 Task: Open Card Card0000000074 in Board Board0000000019 in Workspace WS0000000007 in Trello. Add Member Ayush98111@gmail.com to Card Card0000000074 in Board Board0000000019 in Workspace WS0000000007 in Trello. Add Yellow Label titled Label0000000074 to Card Card0000000074 in Board Board0000000019 in Workspace WS0000000007 in Trello. Add Checklist CL0000000074 to Card Card0000000074 in Board Board0000000019 in Workspace WS0000000007 in Trello. Add Dates with Start Date as May 08 2023 and Due Date as May 31 2023 to Card Card0000000074 in Board Board0000000019 in Workspace WS0000000007 in Trello
Action: Mouse moved to (274, 293)
Screenshot: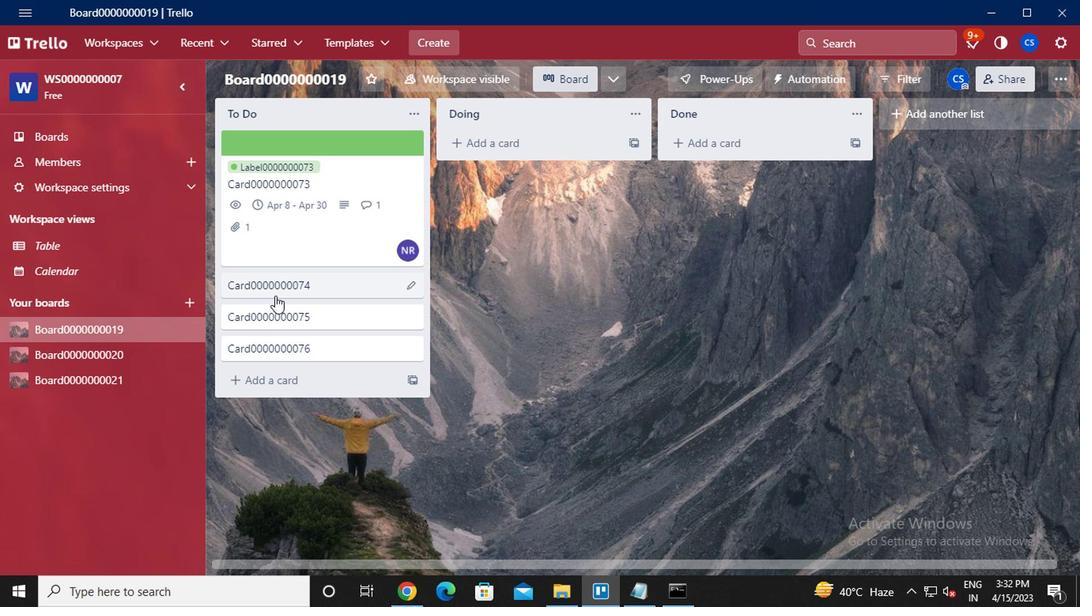 
Action: Mouse pressed left at (274, 293)
Screenshot: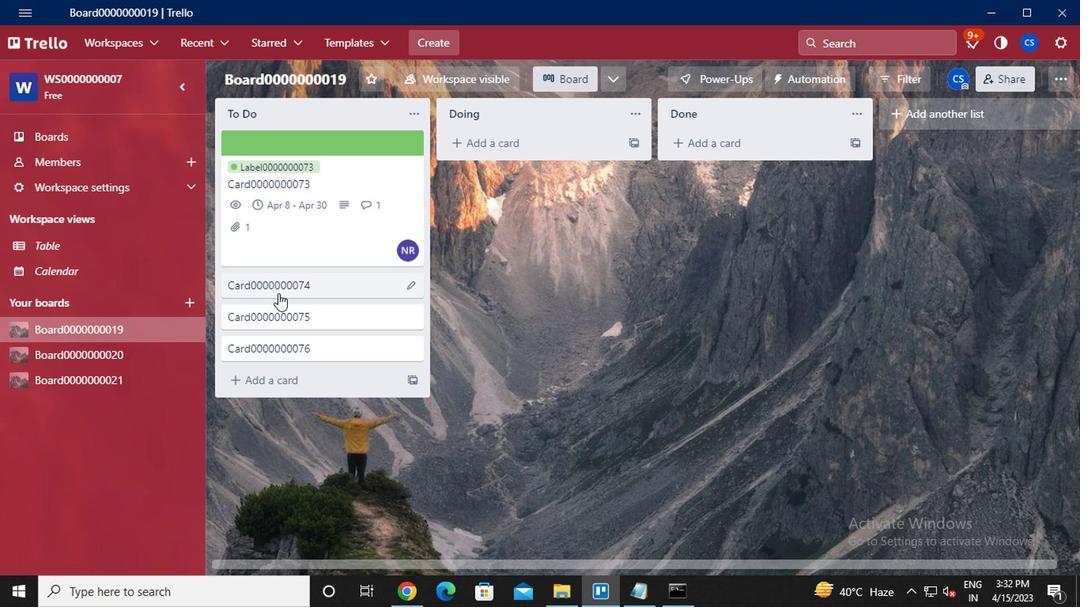 
Action: Mouse moved to (757, 159)
Screenshot: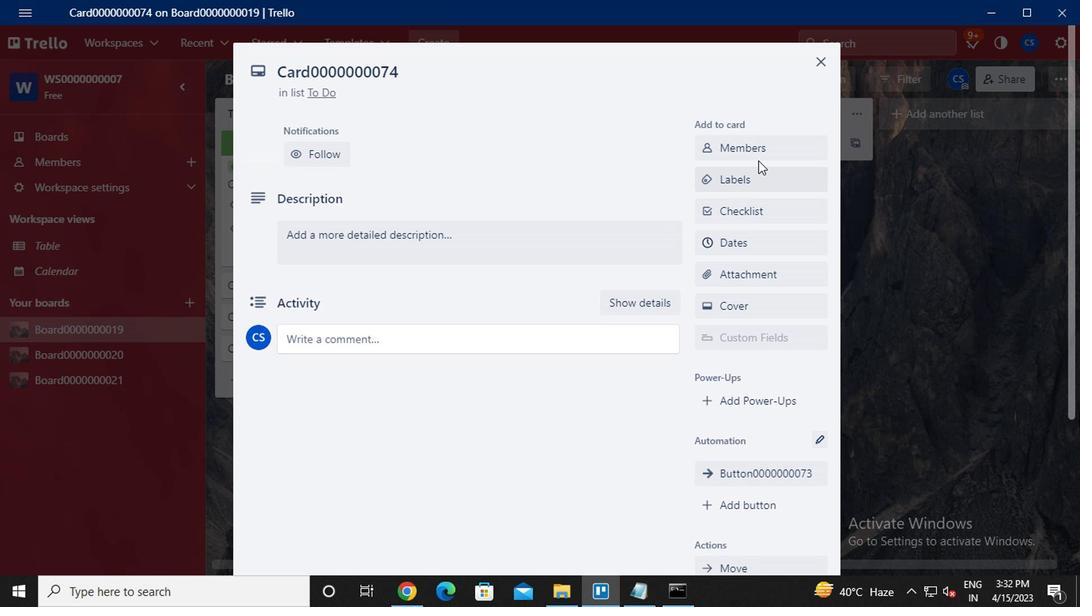 
Action: Mouse pressed left at (757, 159)
Screenshot: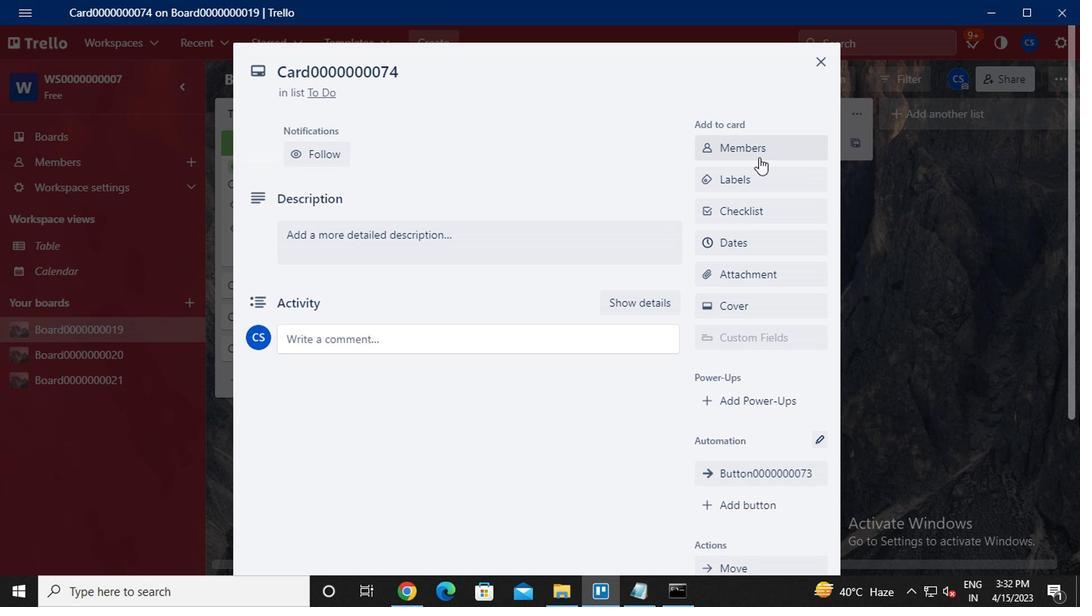 
Action: Key pressed <Key.caps_lock>ayush98111<Key.shift>@GMAIL.COM
Screenshot: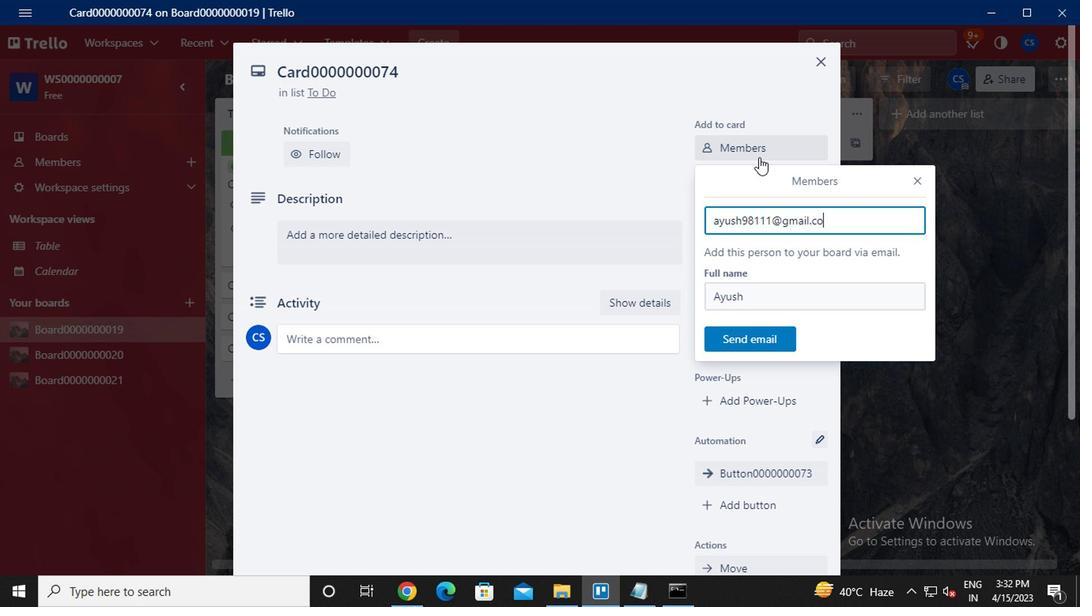 
Action: Mouse moved to (766, 333)
Screenshot: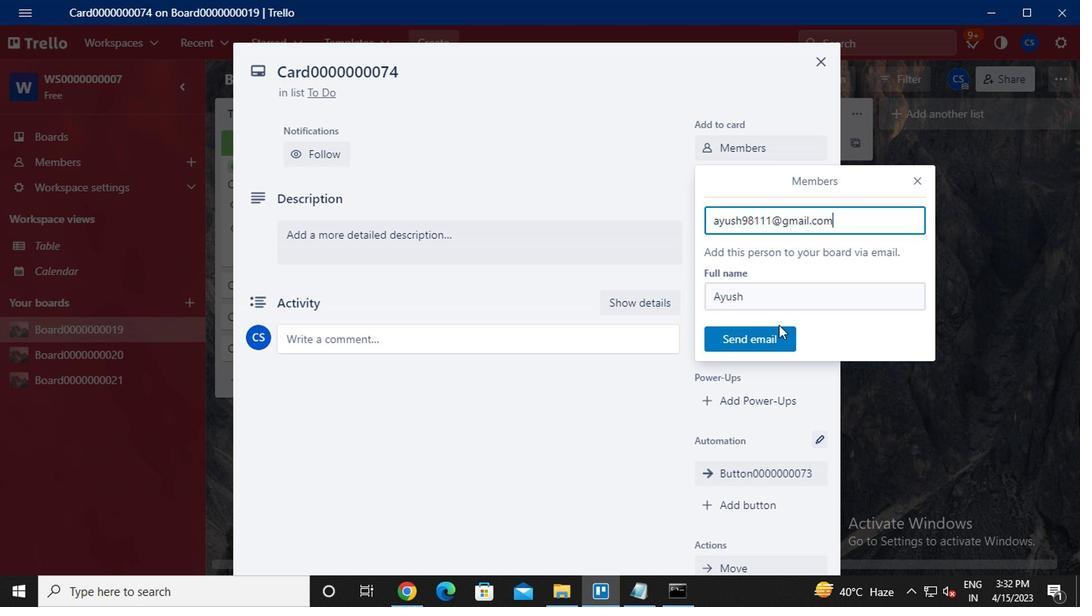 
Action: Mouse pressed left at (766, 333)
Screenshot: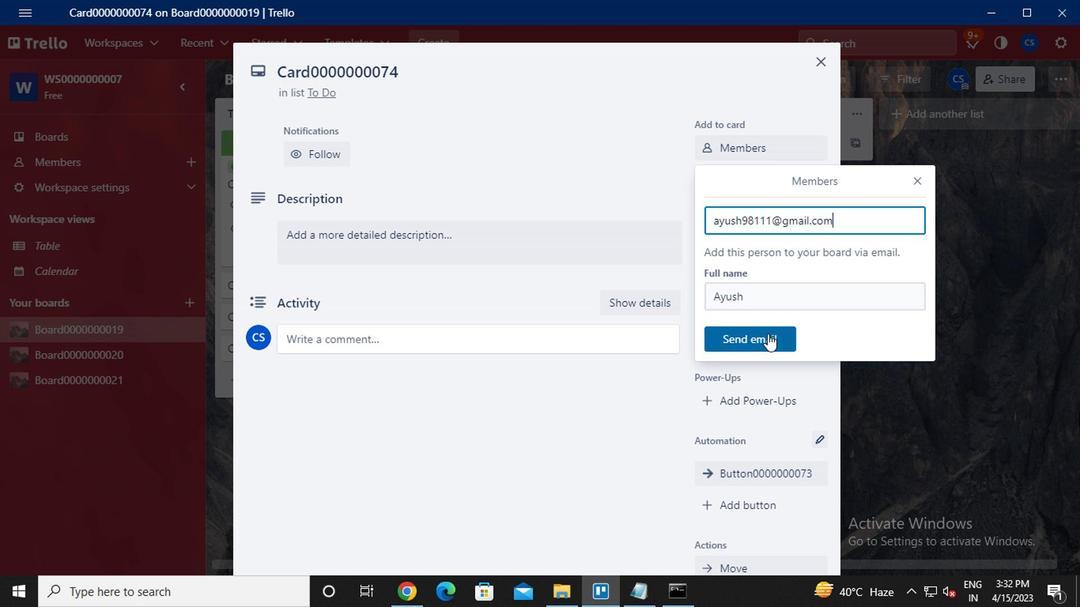 
Action: Mouse moved to (747, 189)
Screenshot: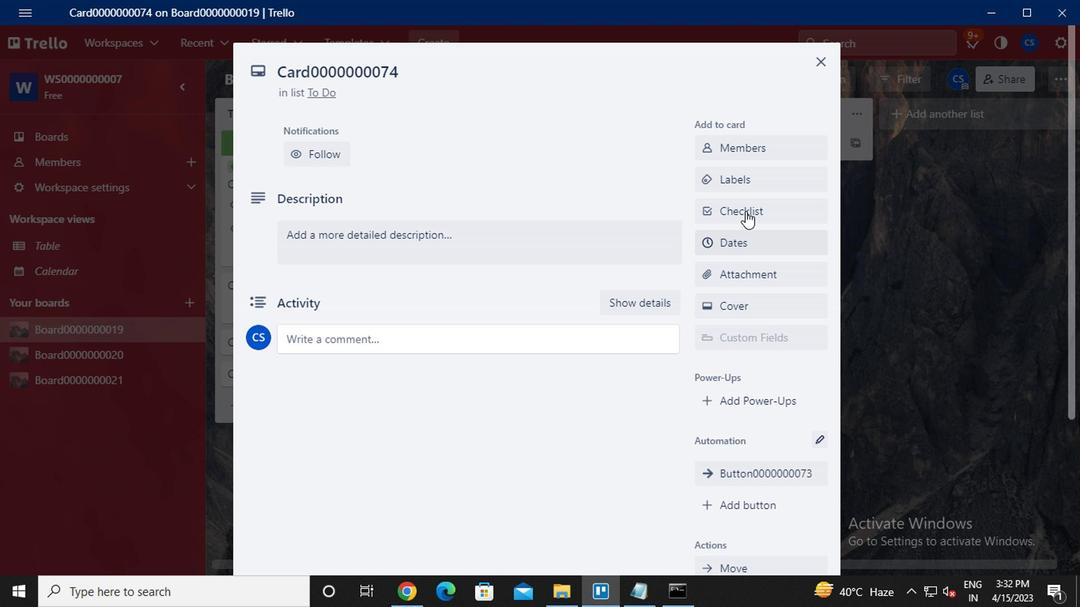 
Action: Mouse pressed left at (747, 189)
Screenshot: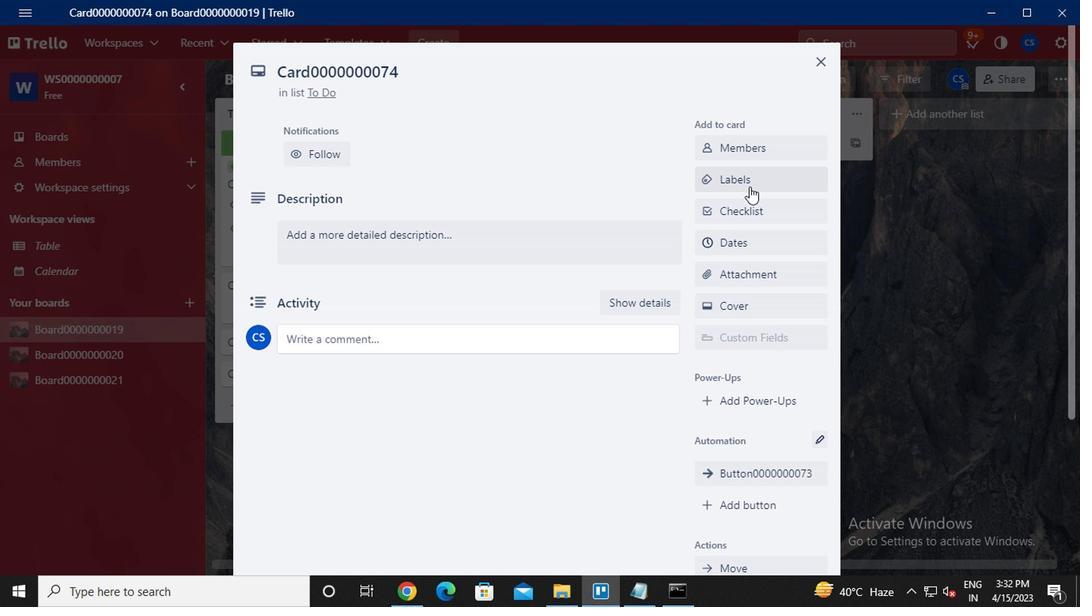 
Action: Mouse moved to (787, 390)
Screenshot: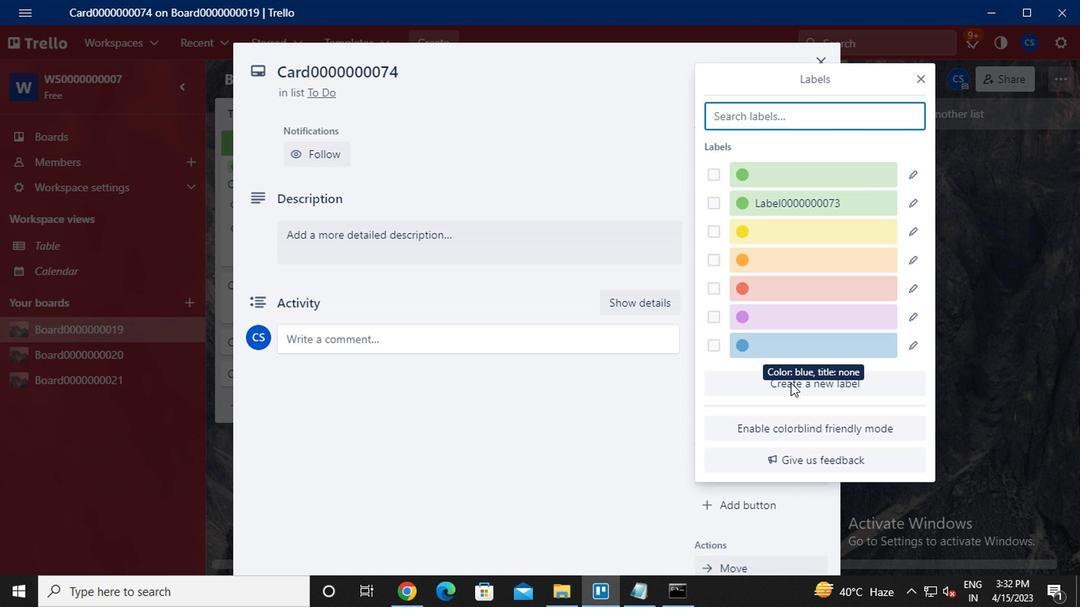 
Action: Mouse pressed left at (787, 390)
Screenshot: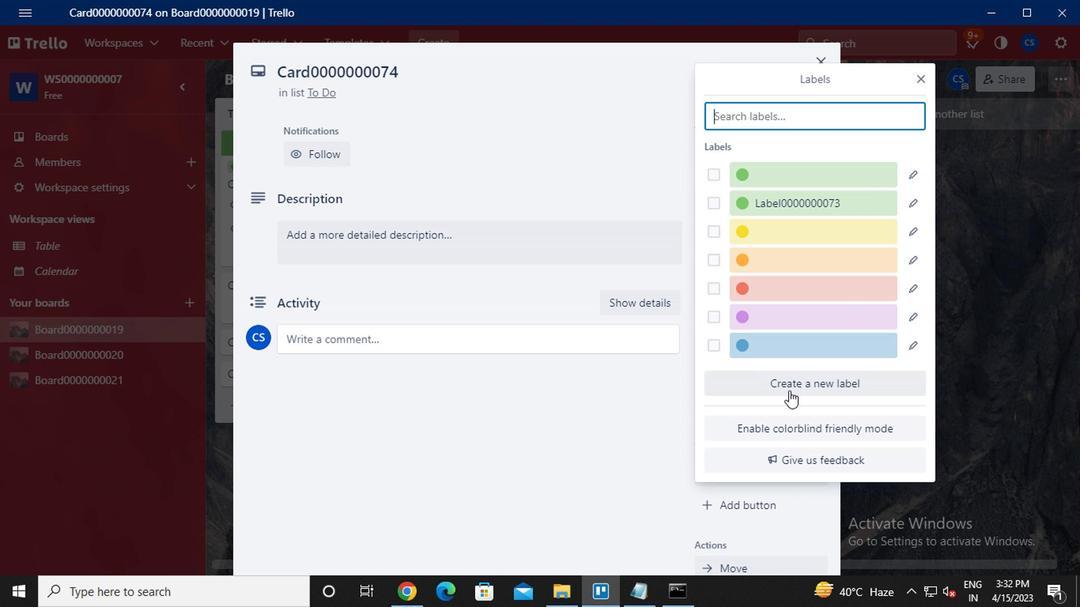 
Action: Mouse moved to (740, 372)
Screenshot: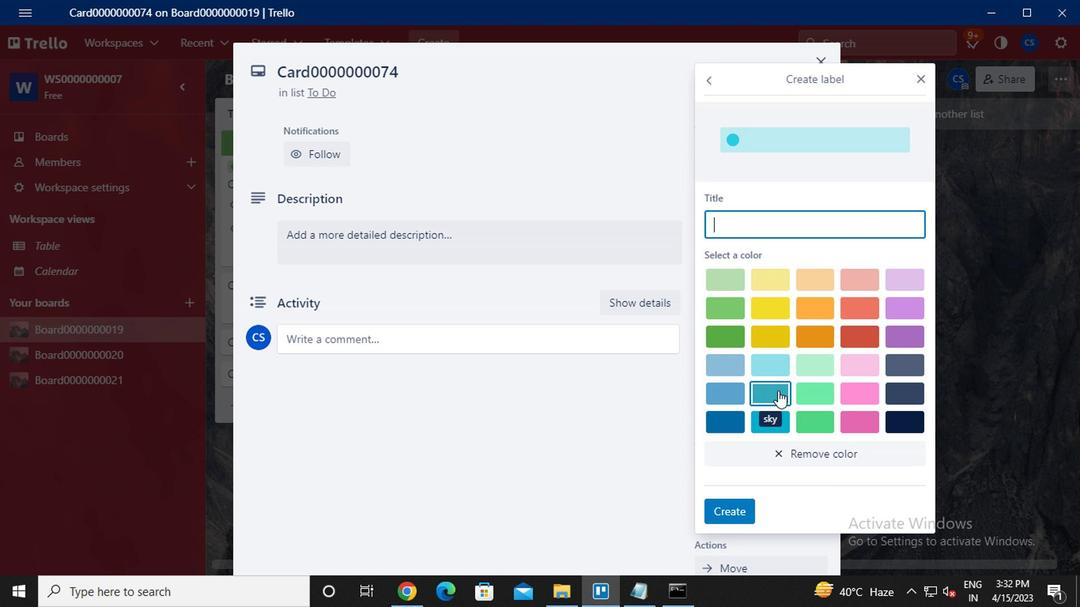 
Action: Key pressed <Key.caps_lock>L<Key.caps_lock>ABEL0000000074
Screenshot: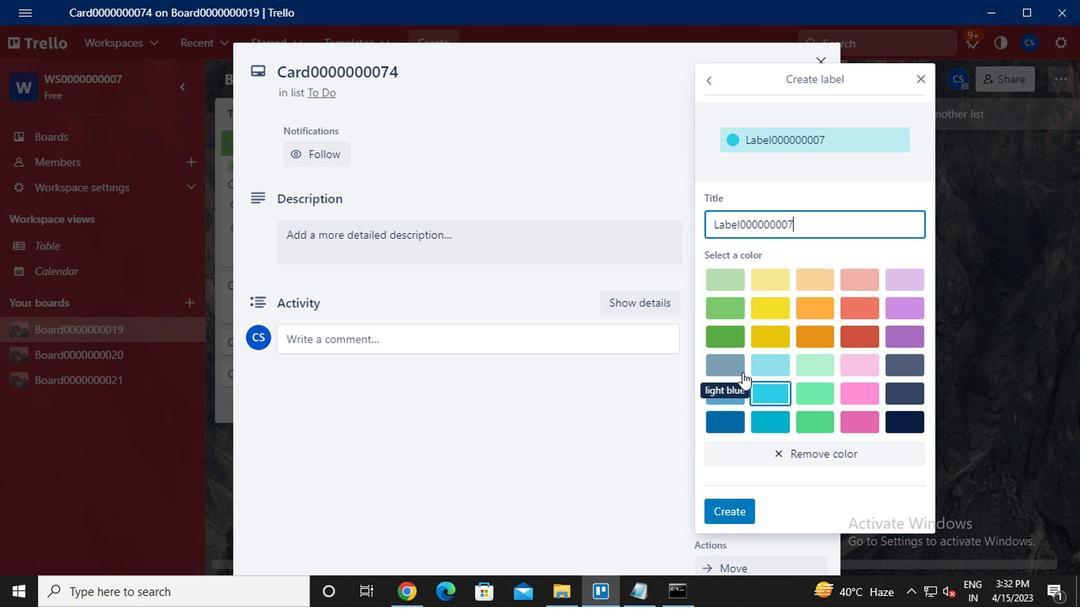 
Action: Mouse moved to (767, 314)
Screenshot: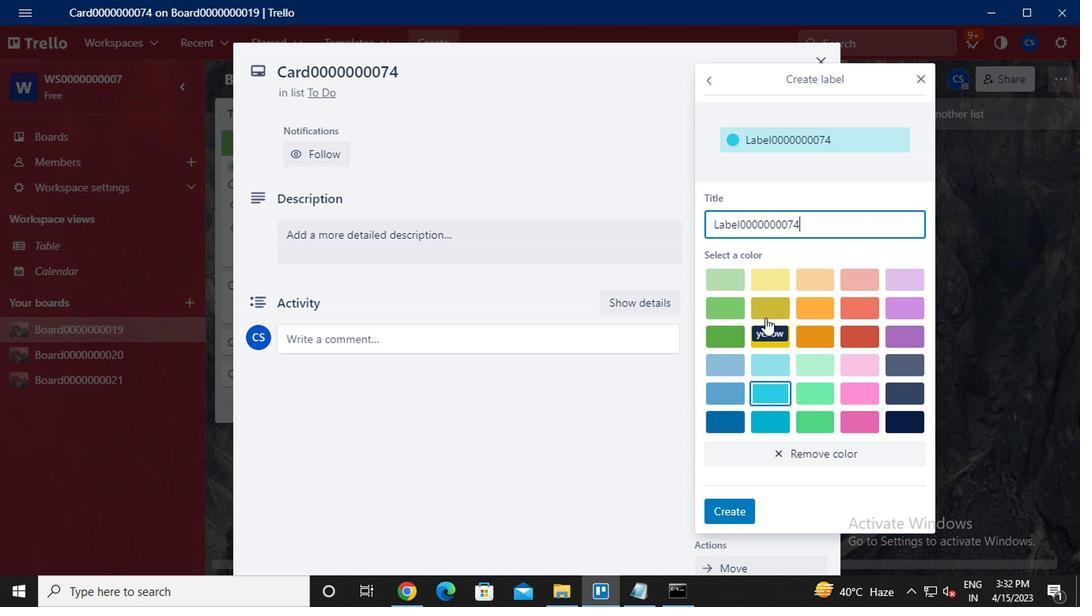 
Action: Mouse pressed left at (767, 314)
Screenshot: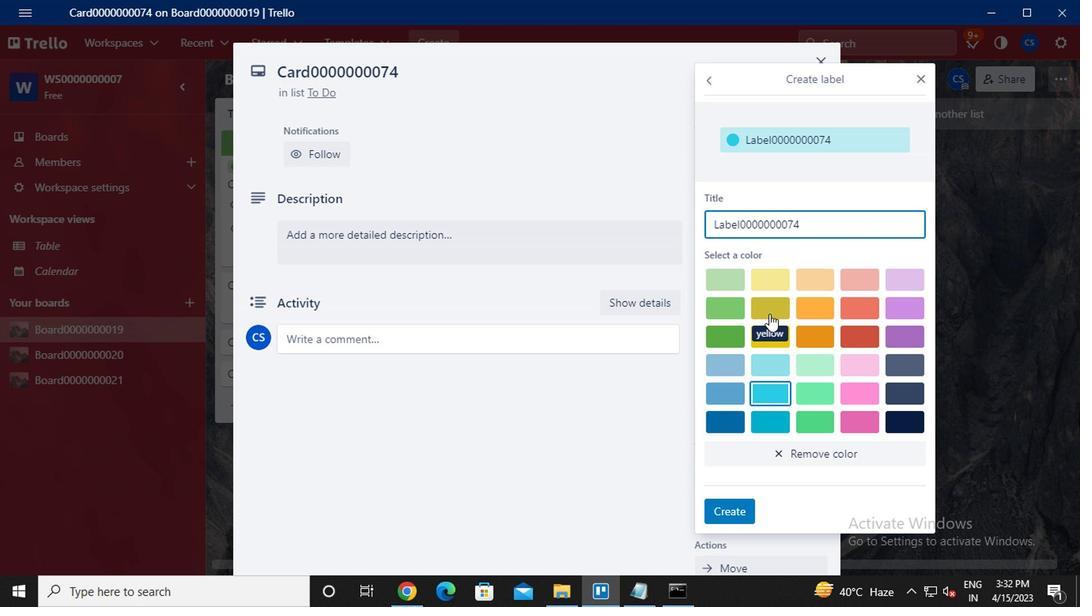 
Action: Mouse moved to (710, 508)
Screenshot: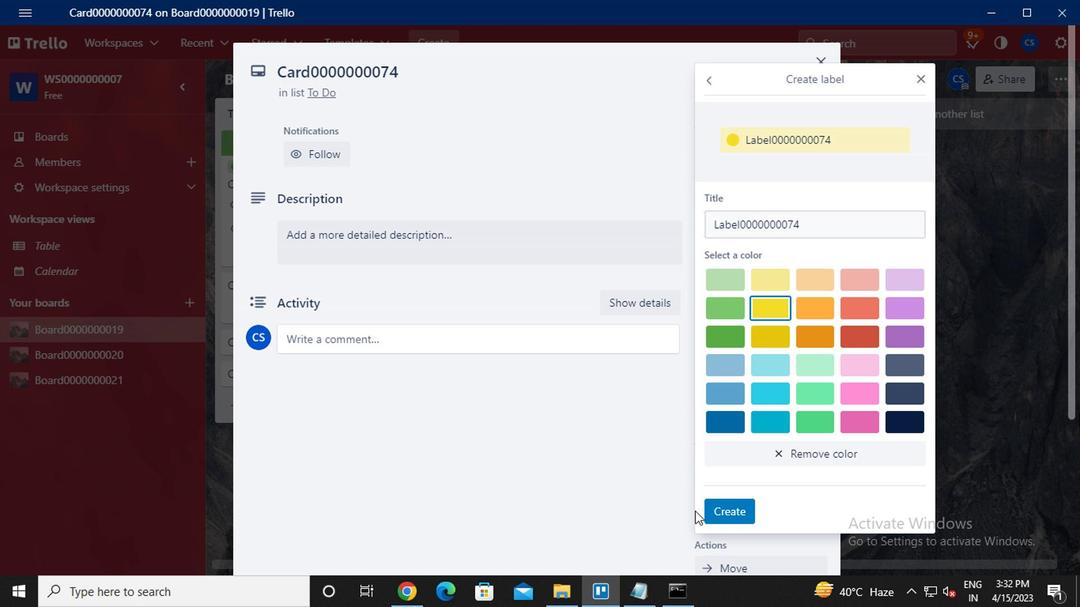 
Action: Mouse pressed left at (710, 508)
Screenshot: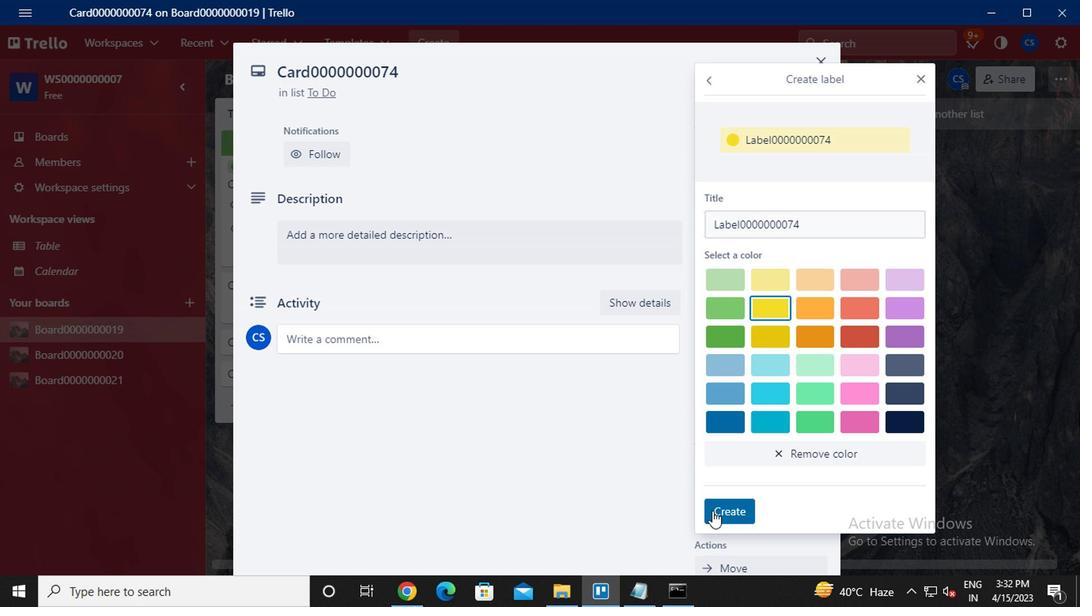 
Action: Mouse moved to (923, 84)
Screenshot: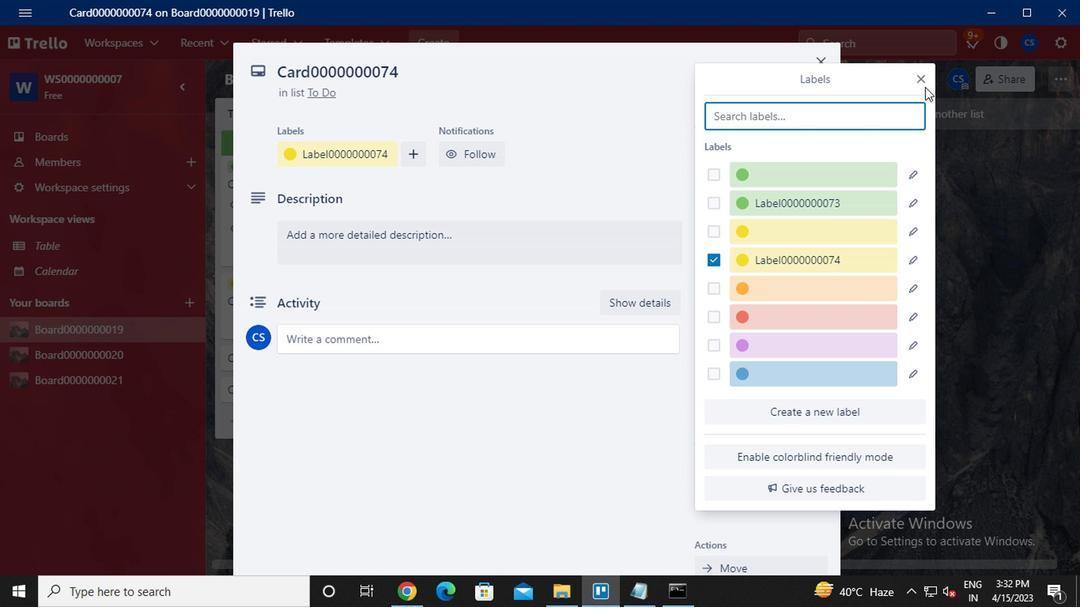 
Action: Mouse pressed left at (923, 84)
Screenshot: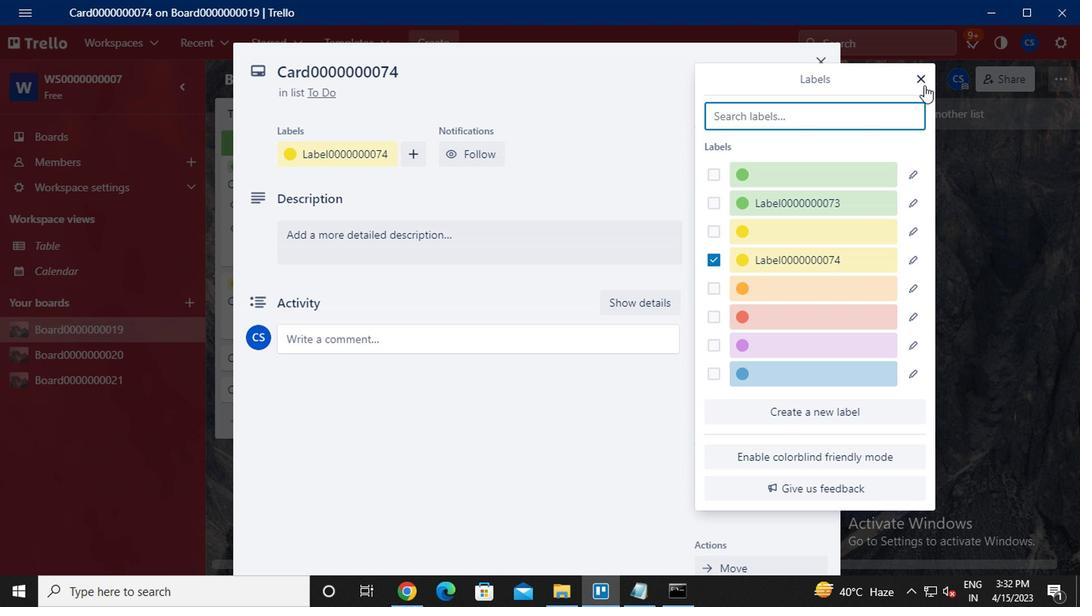
Action: Mouse moved to (762, 222)
Screenshot: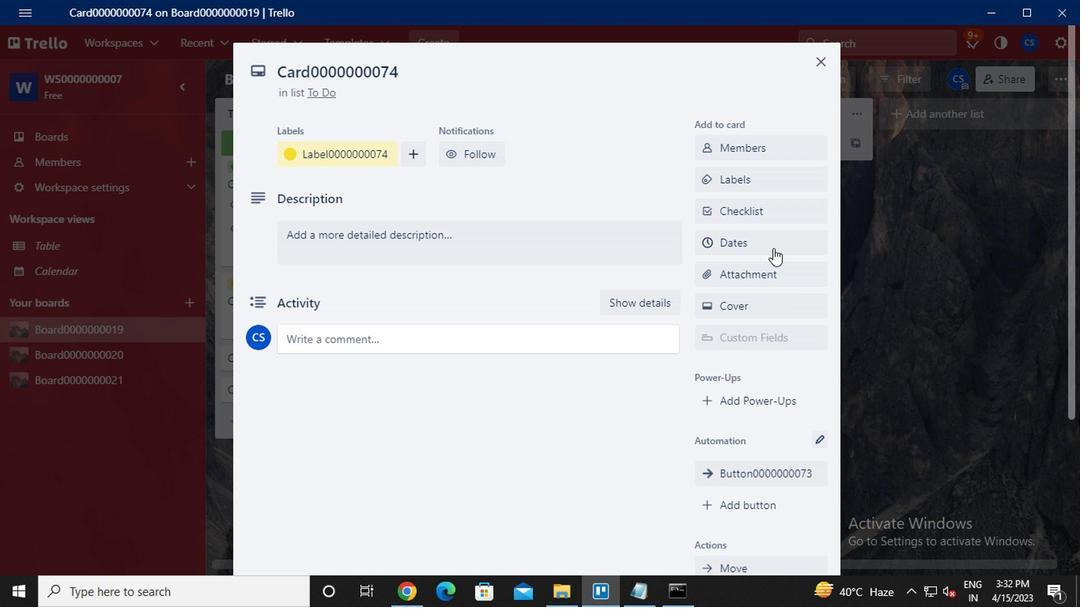
Action: Mouse pressed left at (762, 222)
Screenshot: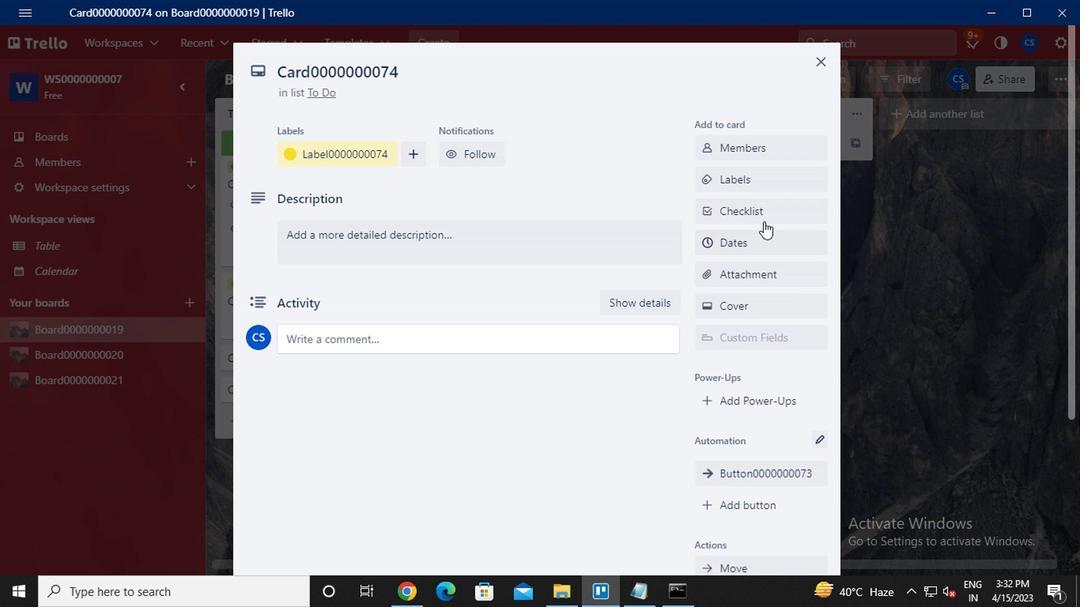 
Action: Mouse moved to (748, 261)
Screenshot: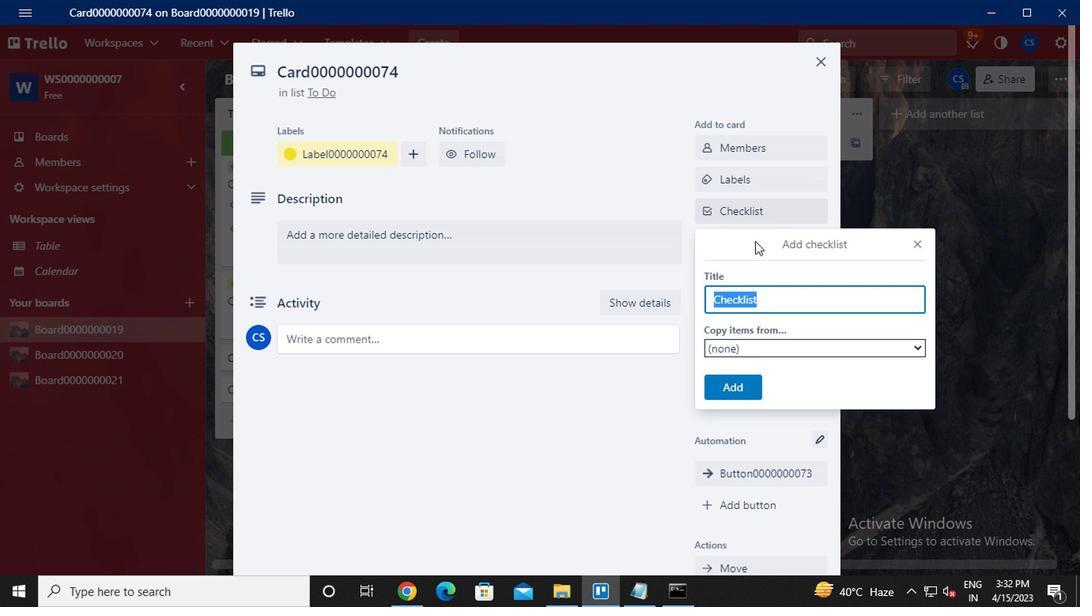 
Action: Key pressed <Key.caps_lock>CL0000000074
Screenshot: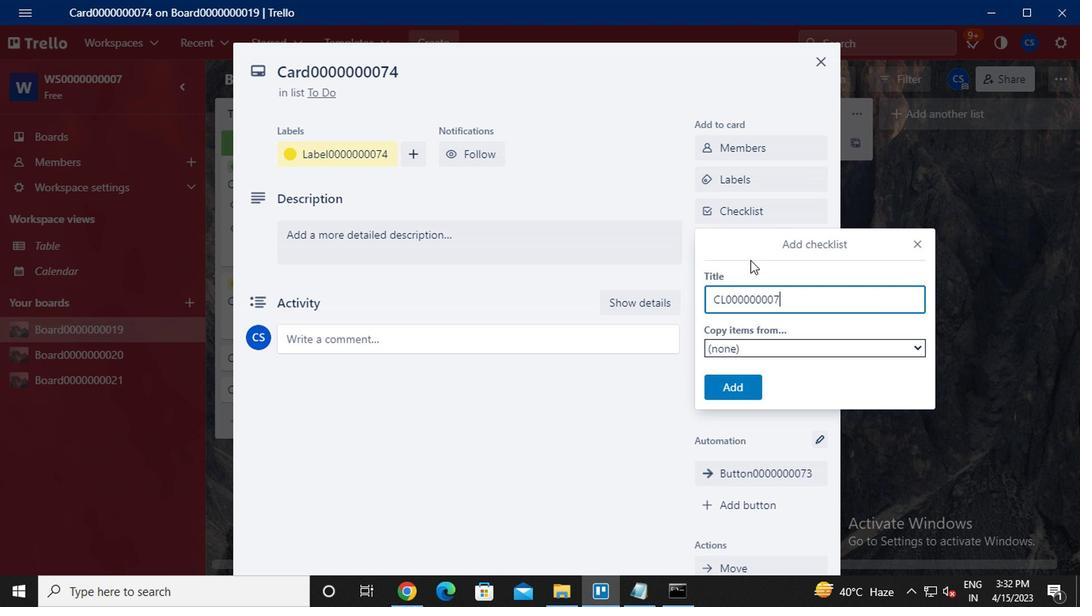 
Action: Mouse moved to (733, 377)
Screenshot: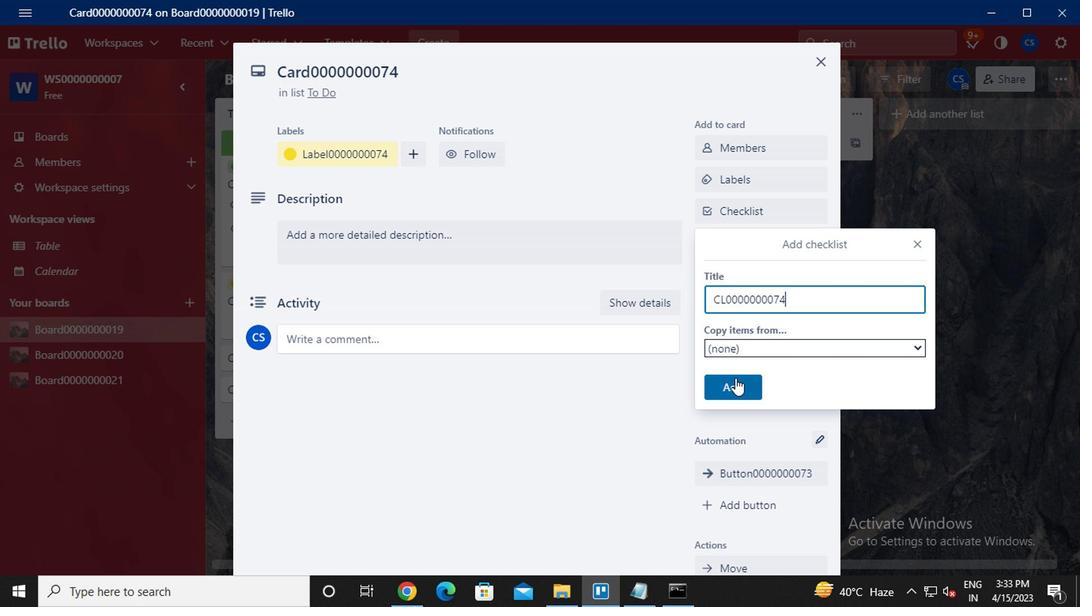 
Action: Mouse pressed left at (733, 377)
Screenshot: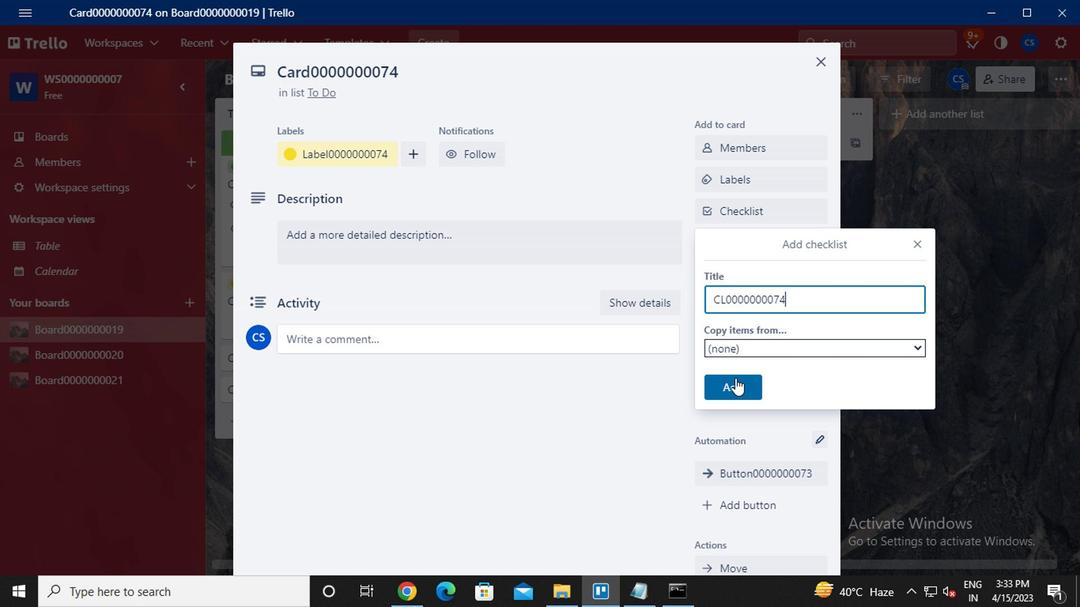
Action: Mouse moved to (742, 248)
Screenshot: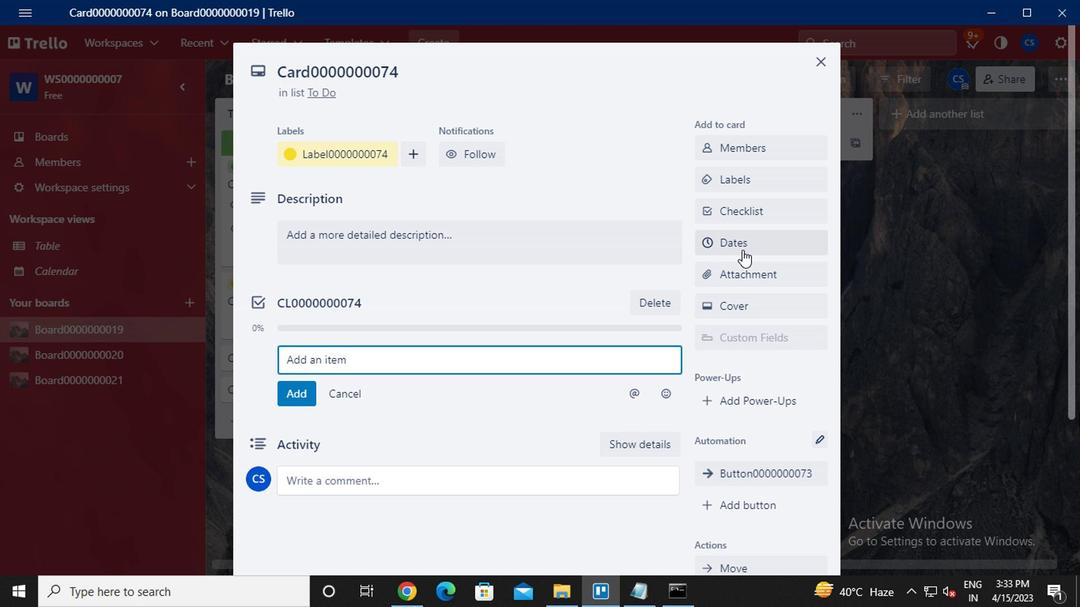 
Action: Mouse pressed left at (742, 248)
Screenshot: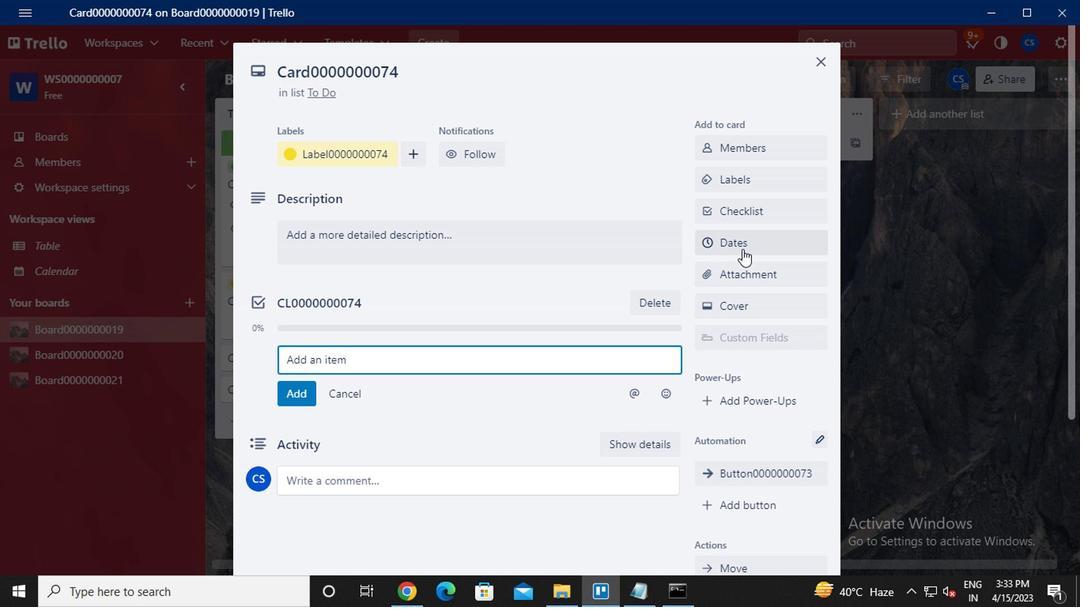 
Action: Mouse moved to (712, 364)
Screenshot: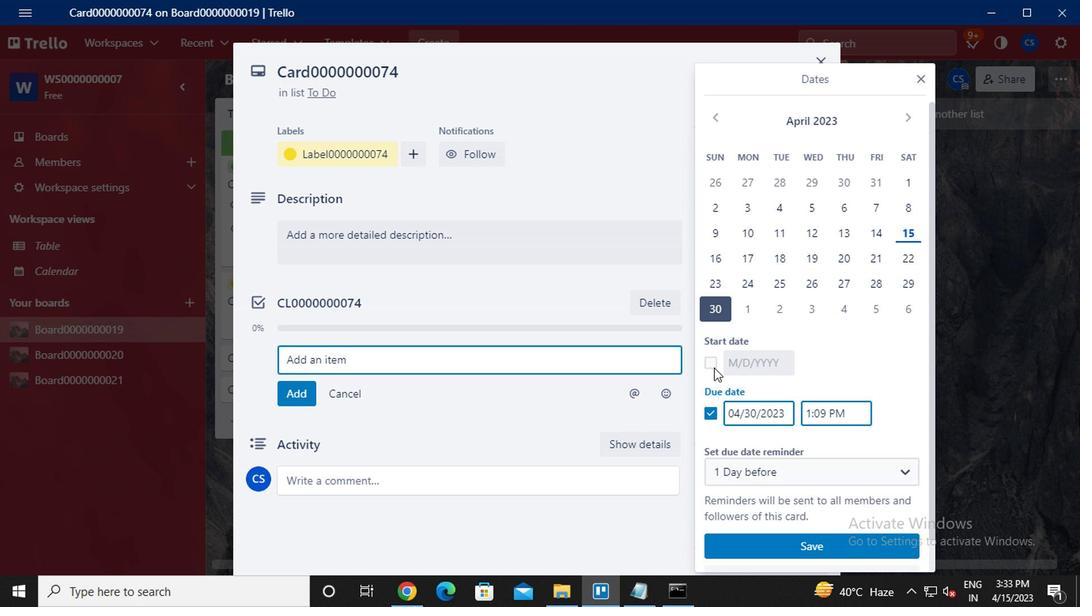 
Action: Mouse pressed left at (712, 364)
Screenshot: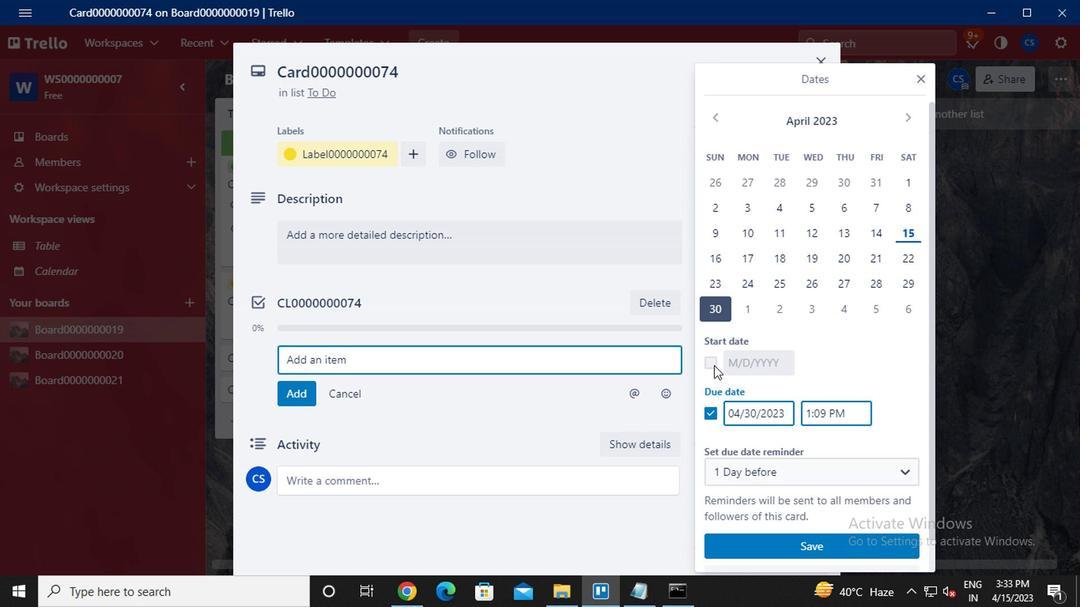 
Action: Mouse moved to (906, 124)
Screenshot: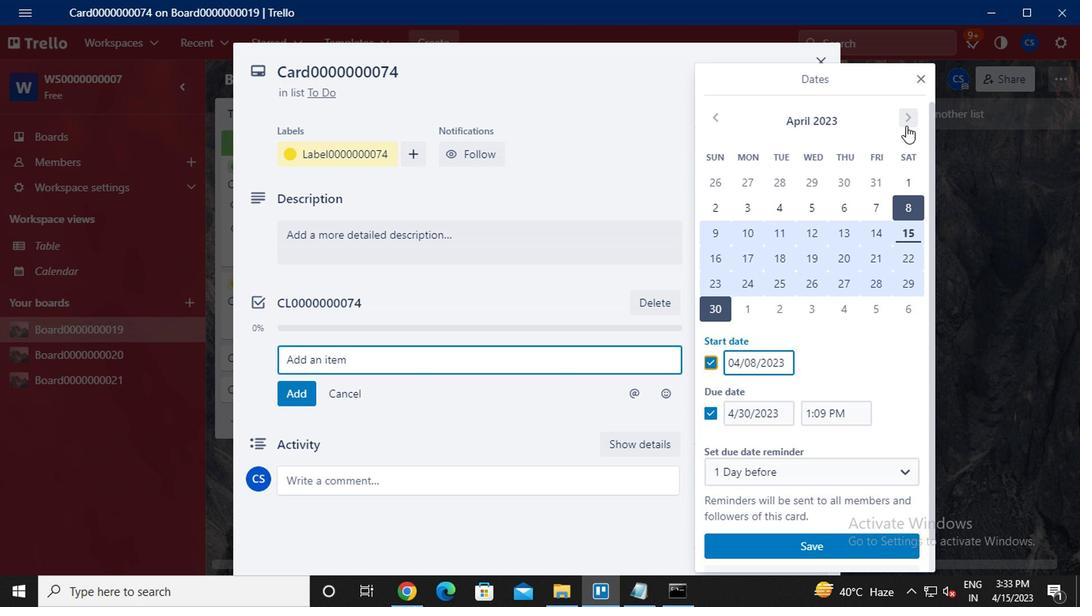 
Action: Mouse pressed left at (906, 124)
Screenshot: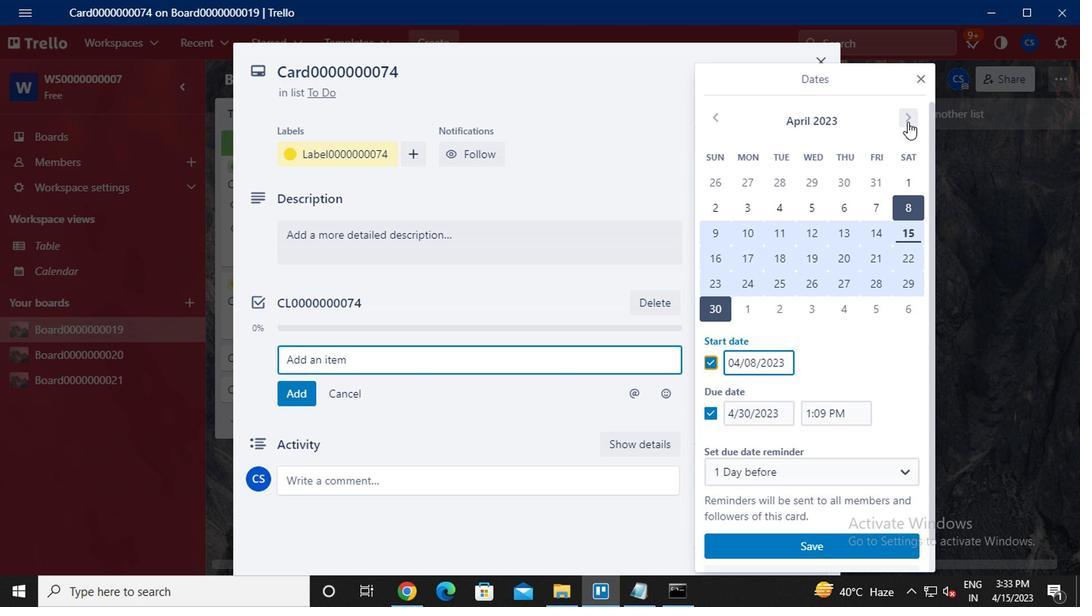 
Action: Mouse moved to (750, 185)
Screenshot: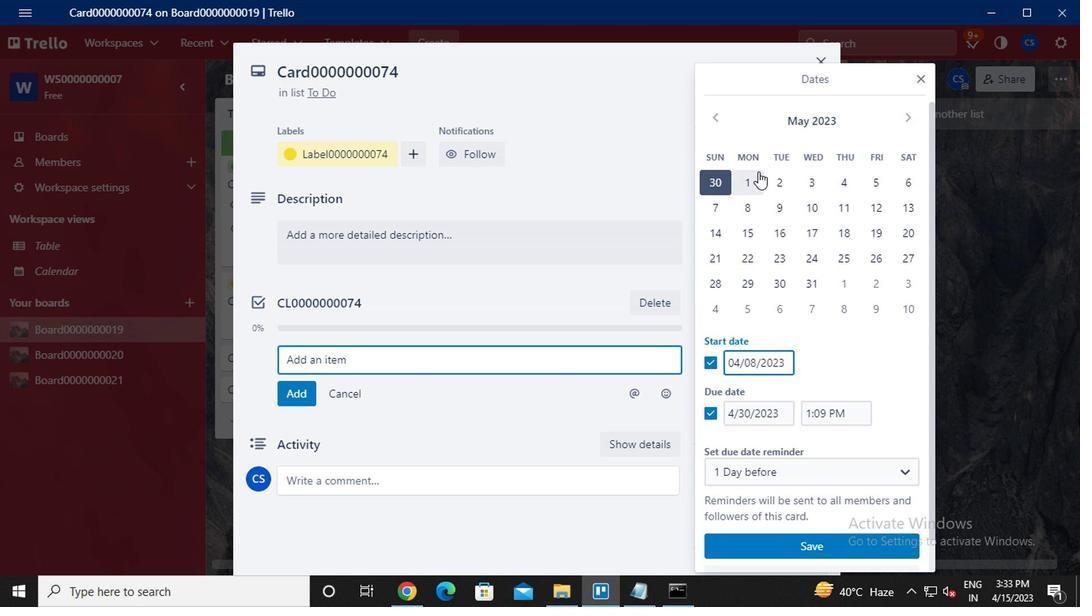 
Action: Mouse pressed left at (750, 185)
Screenshot: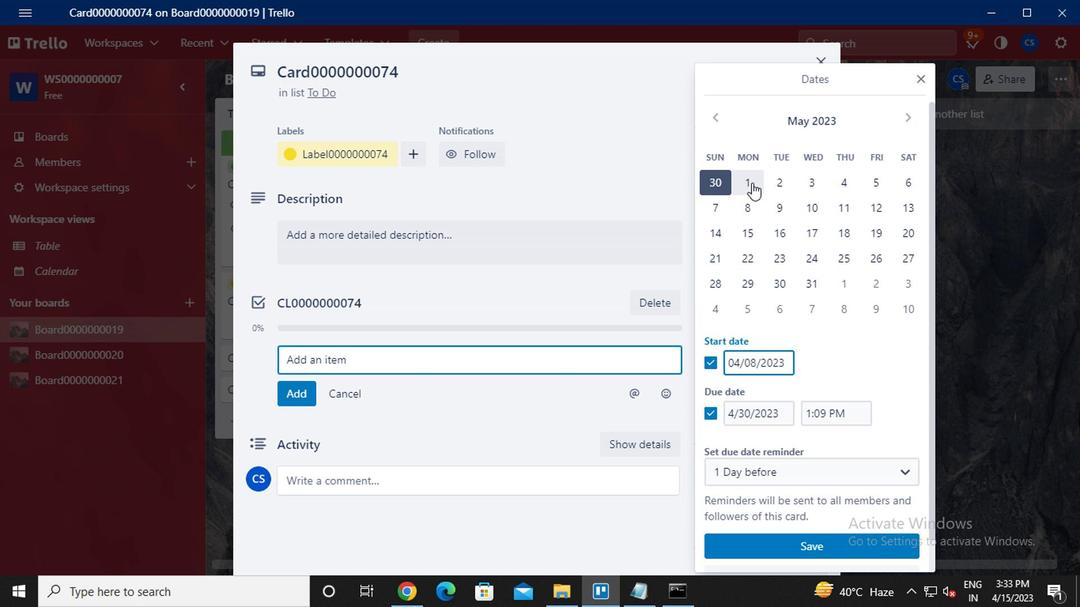 
Action: Mouse moved to (818, 289)
Screenshot: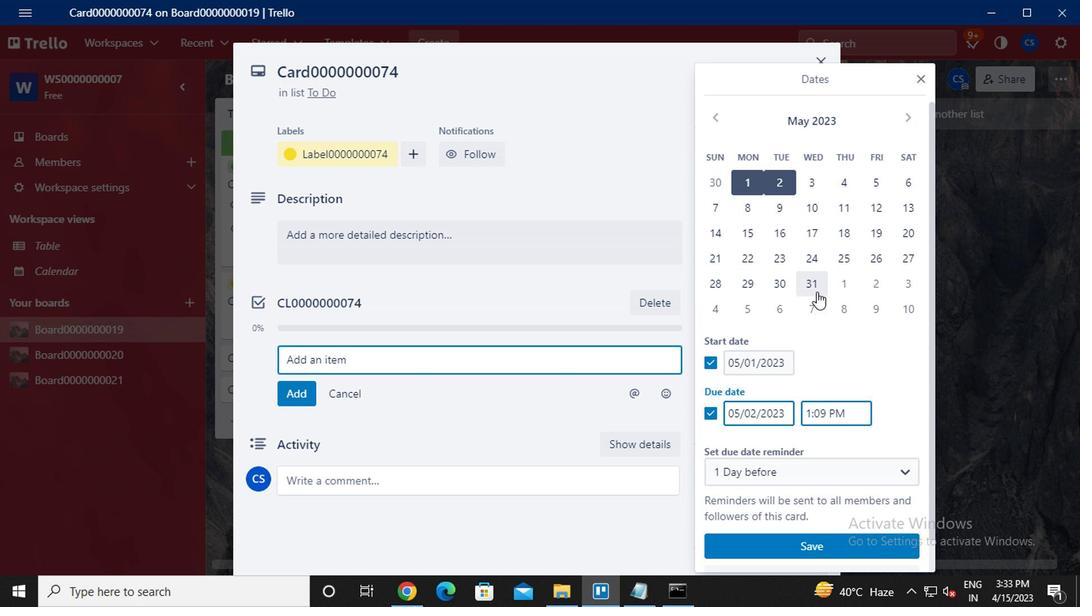 
Action: Mouse pressed left at (818, 289)
Screenshot: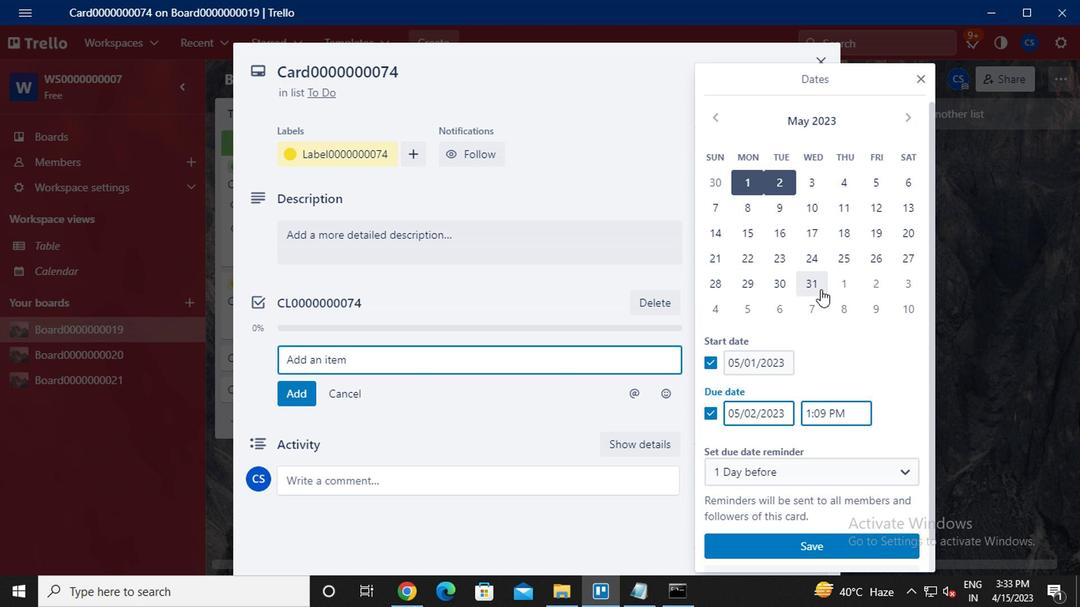 
Action: Mouse moved to (805, 538)
Screenshot: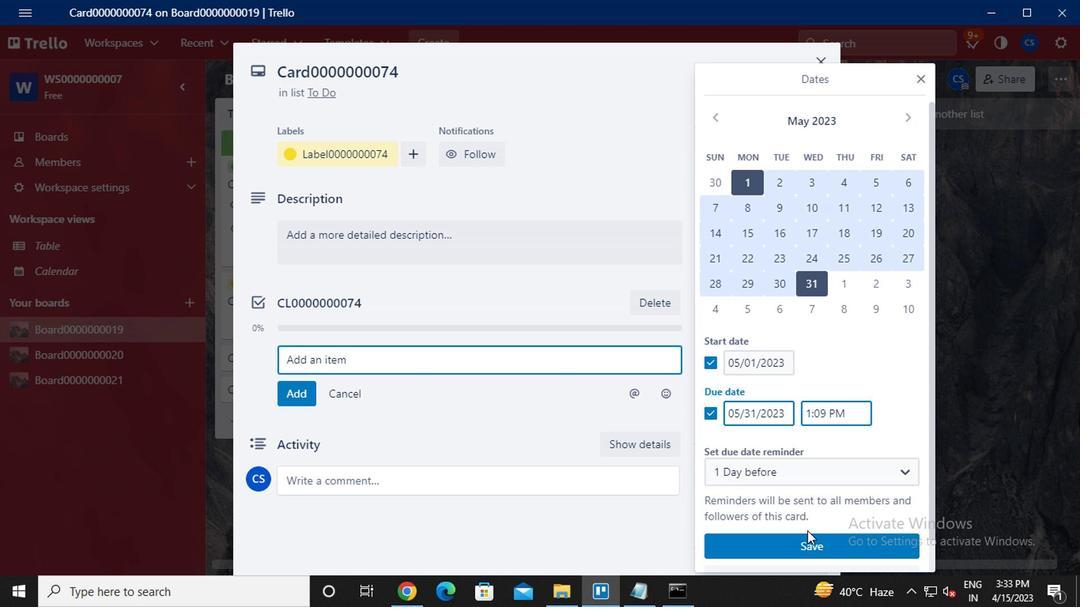 
Action: Mouse pressed left at (805, 538)
Screenshot: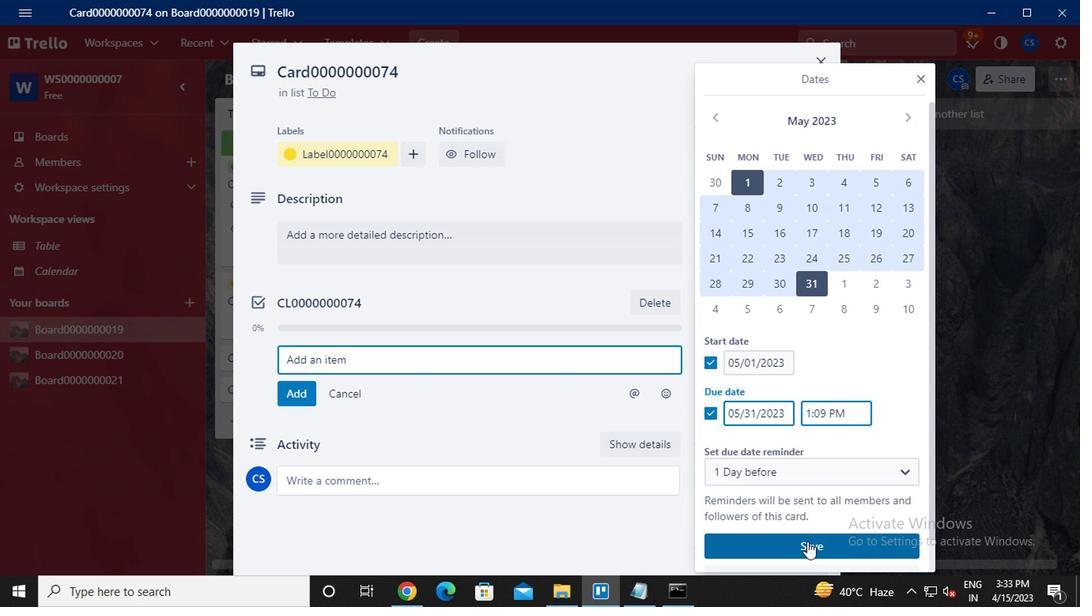 
Action: Mouse moved to (666, 439)
Screenshot: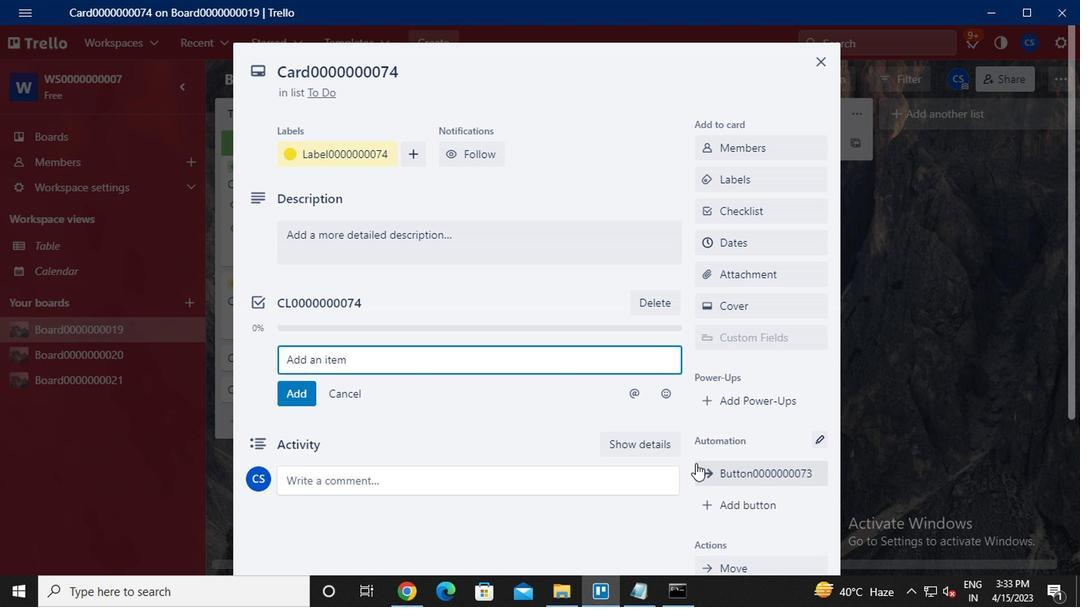
